 Task: Create a rule in Outlook to forward emails from a specific sender to another email address.
Action: Mouse moved to (44, 24)
Screenshot: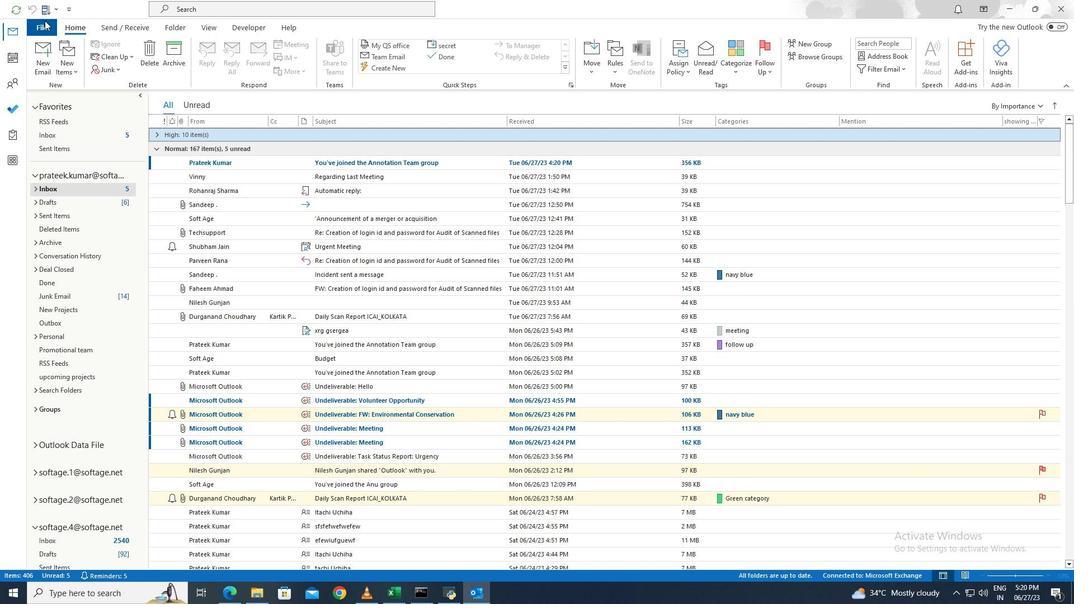 
Action: Mouse pressed left at (44, 24)
Screenshot: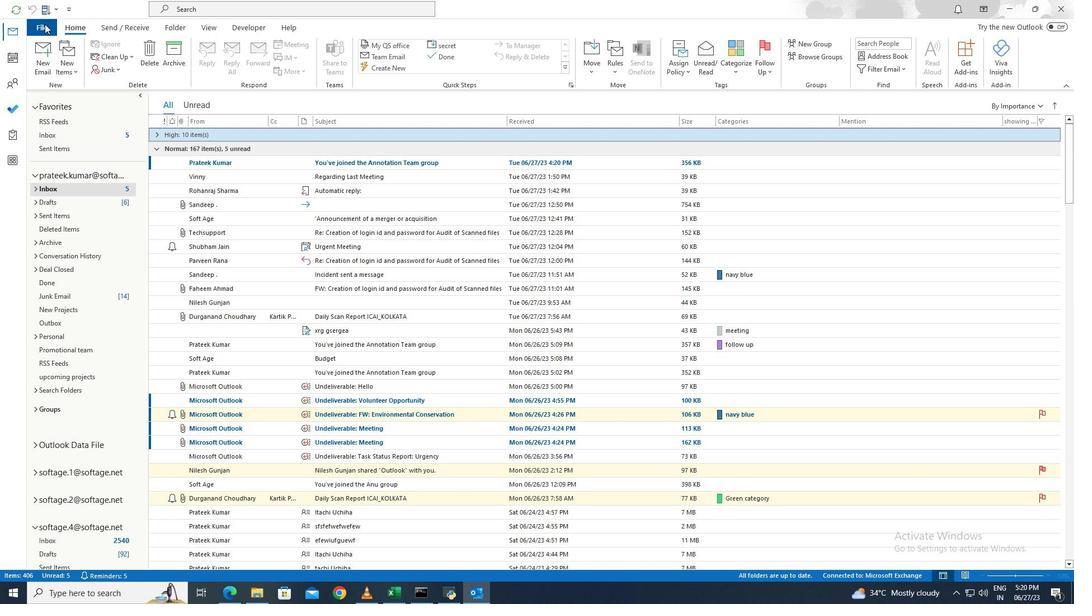 
Action: Mouse moved to (141, 339)
Screenshot: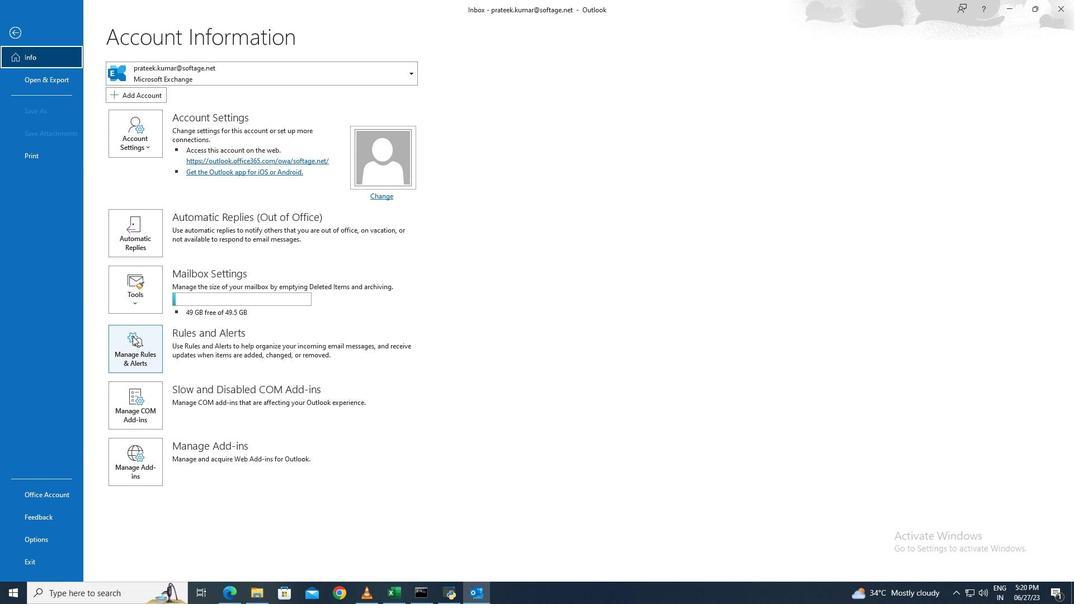 
Action: Mouse pressed left at (141, 339)
Screenshot: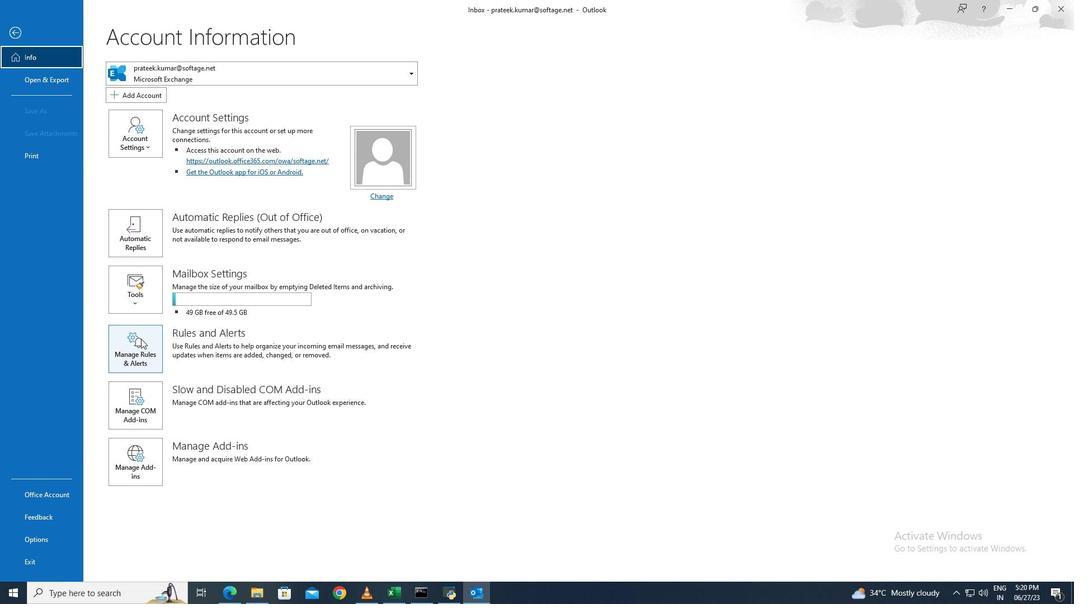 
Action: Mouse moved to (410, 217)
Screenshot: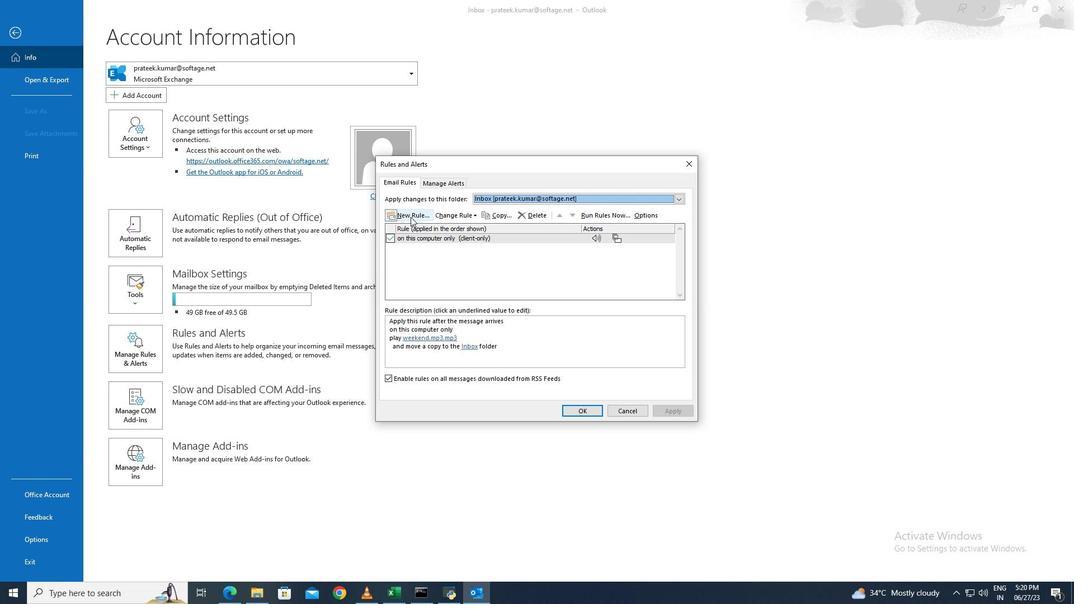 
Action: Mouse pressed left at (410, 217)
Screenshot: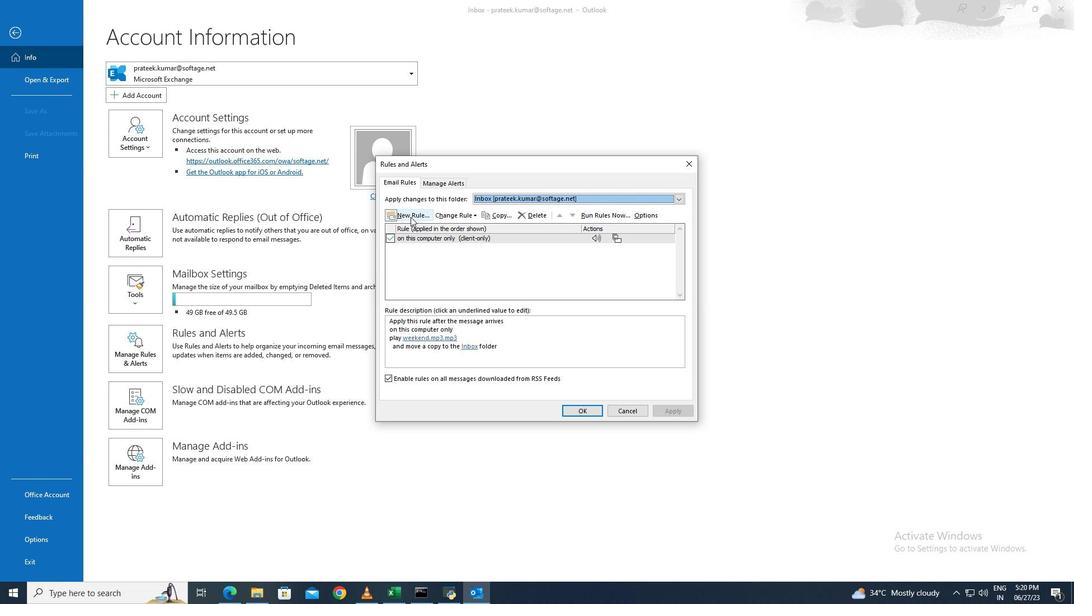 
Action: Mouse moved to (486, 272)
Screenshot: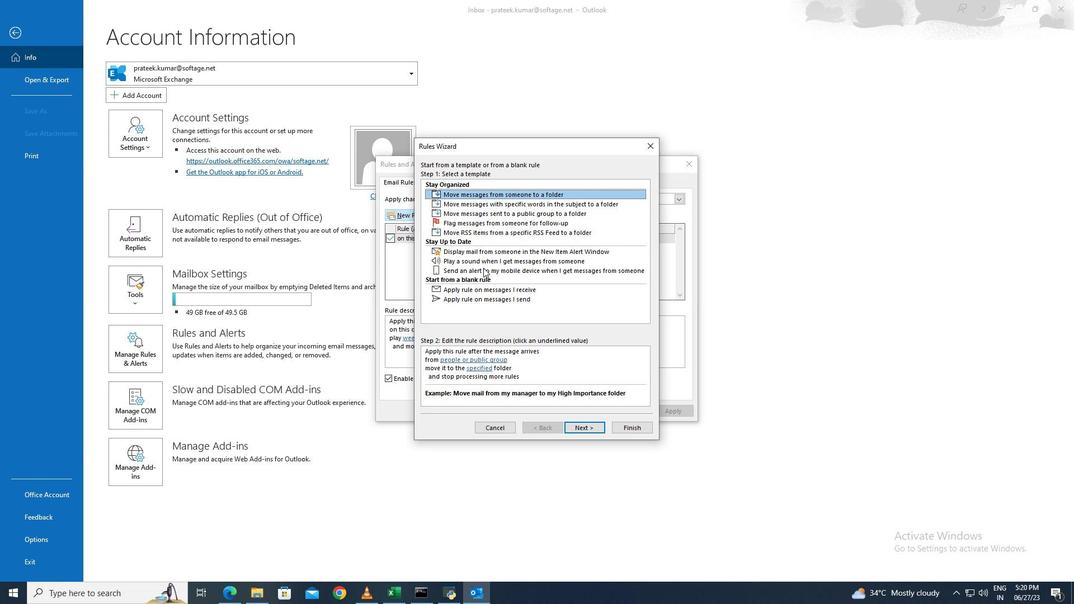 
Action: Mouse pressed left at (486, 272)
Screenshot: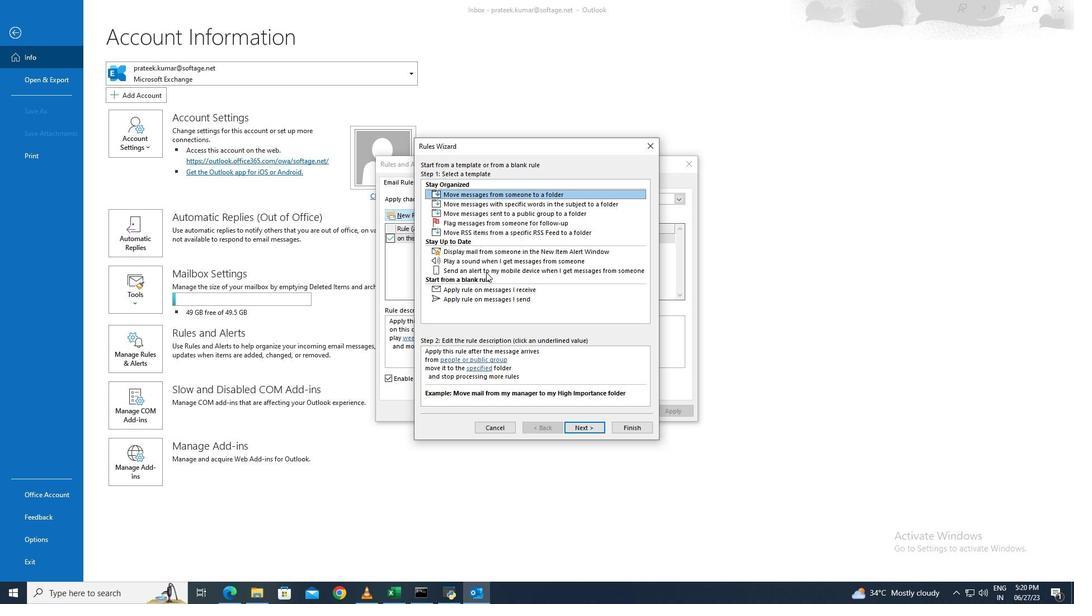 
Action: Mouse moved to (579, 427)
Screenshot: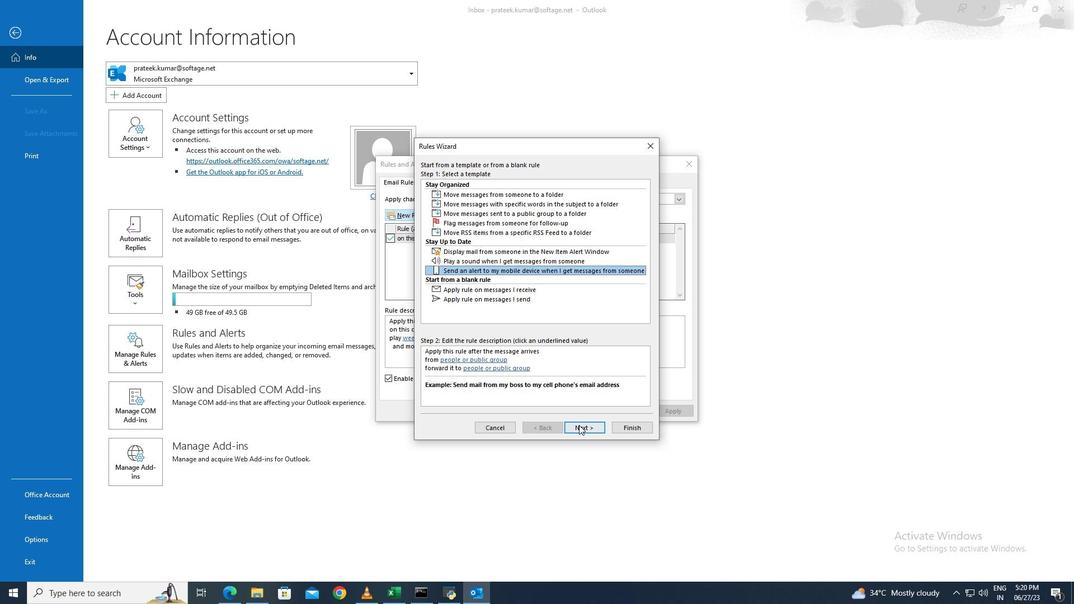 
Action: Mouse pressed left at (579, 427)
Screenshot: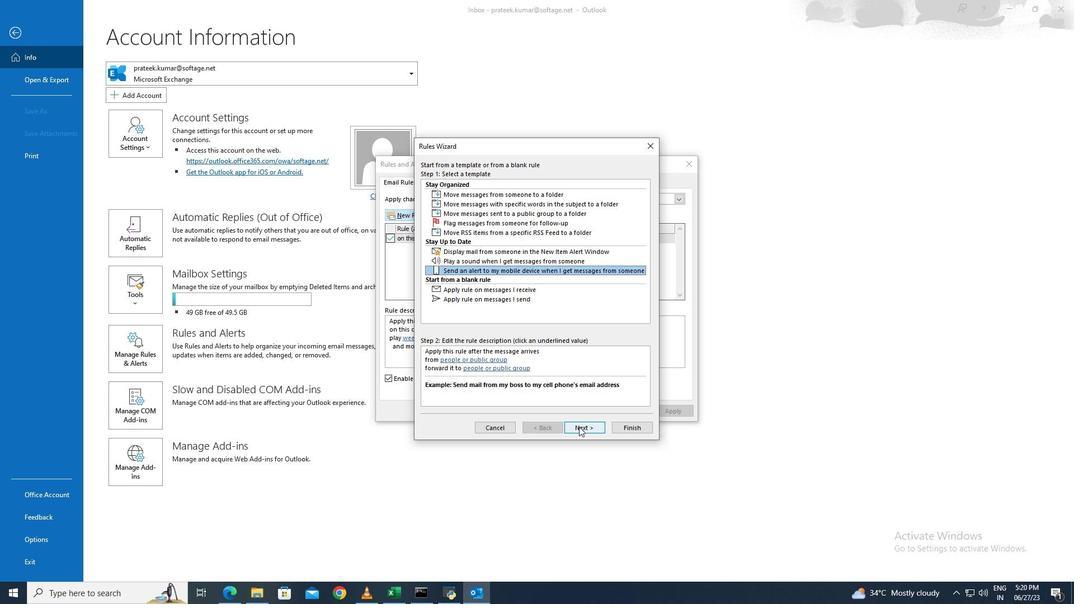 
Action: Mouse moved to (424, 184)
Screenshot: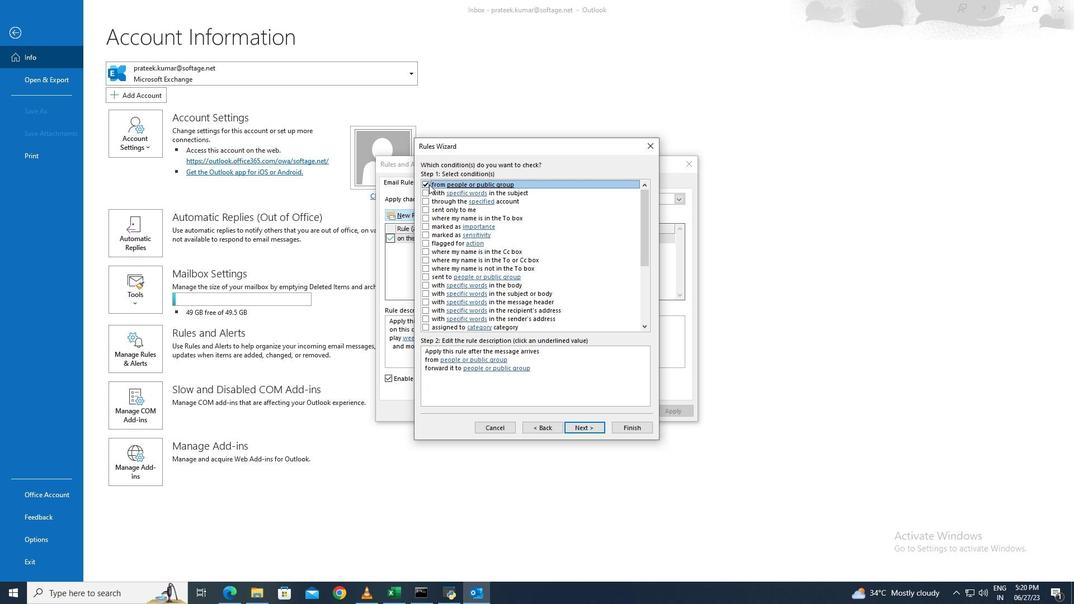 
Action: Mouse pressed left at (424, 184)
Screenshot: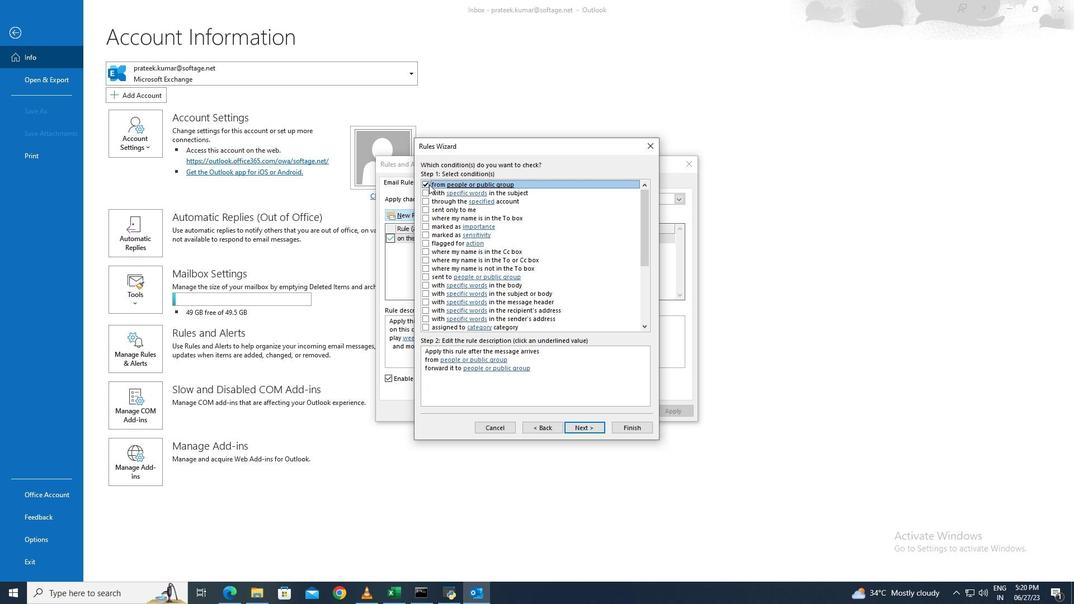 
Action: Mouse moved to (428, 200)
Screenshot: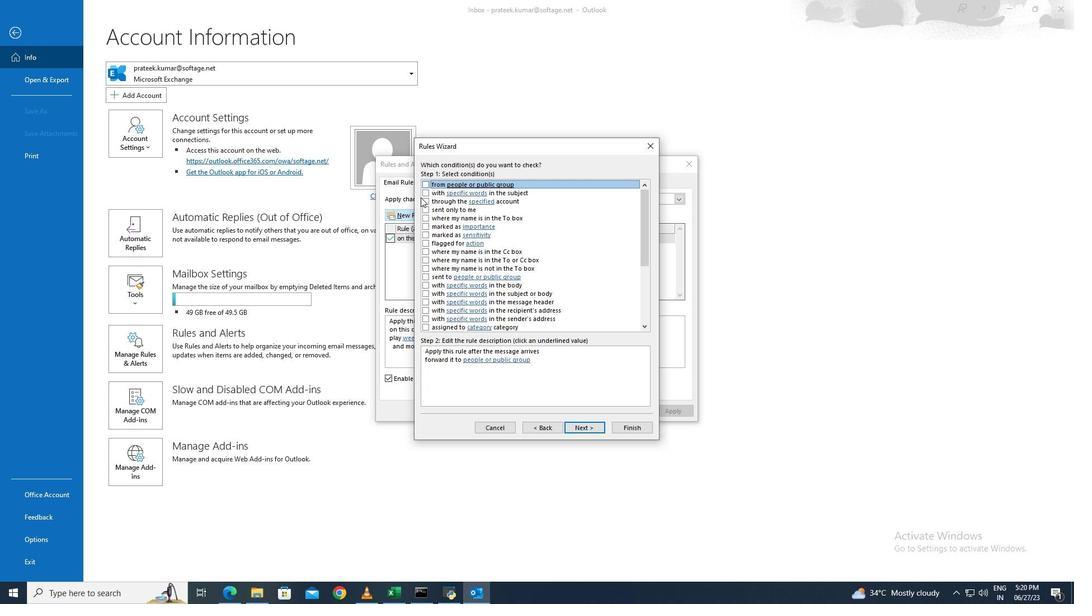 
Action: Mouse pressed left at (428, 200)
Screenshot: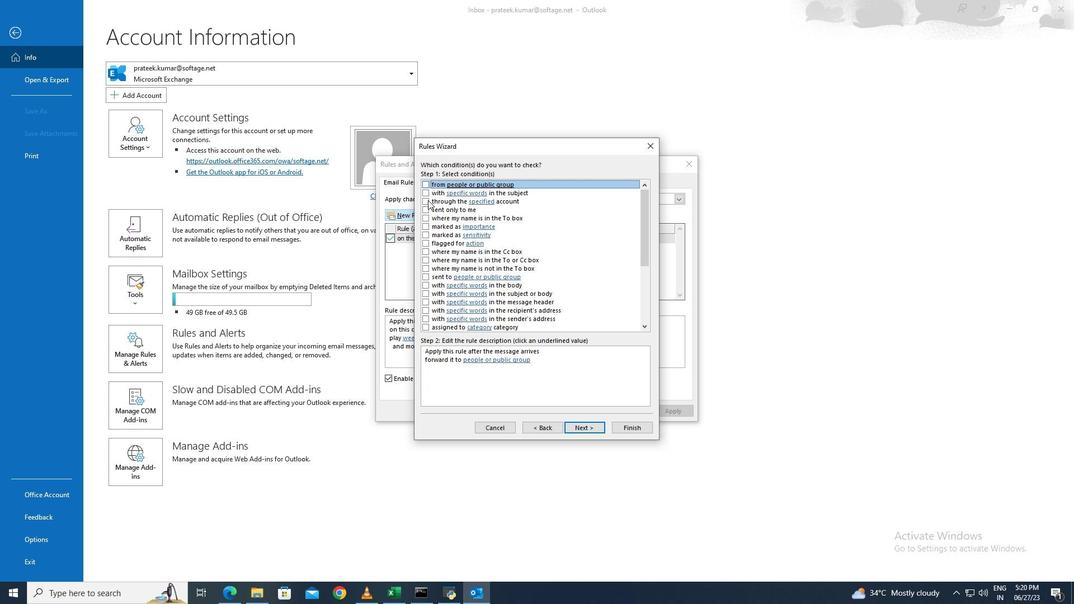 
Action: Mouse moved to (483, 362)
Screenshot: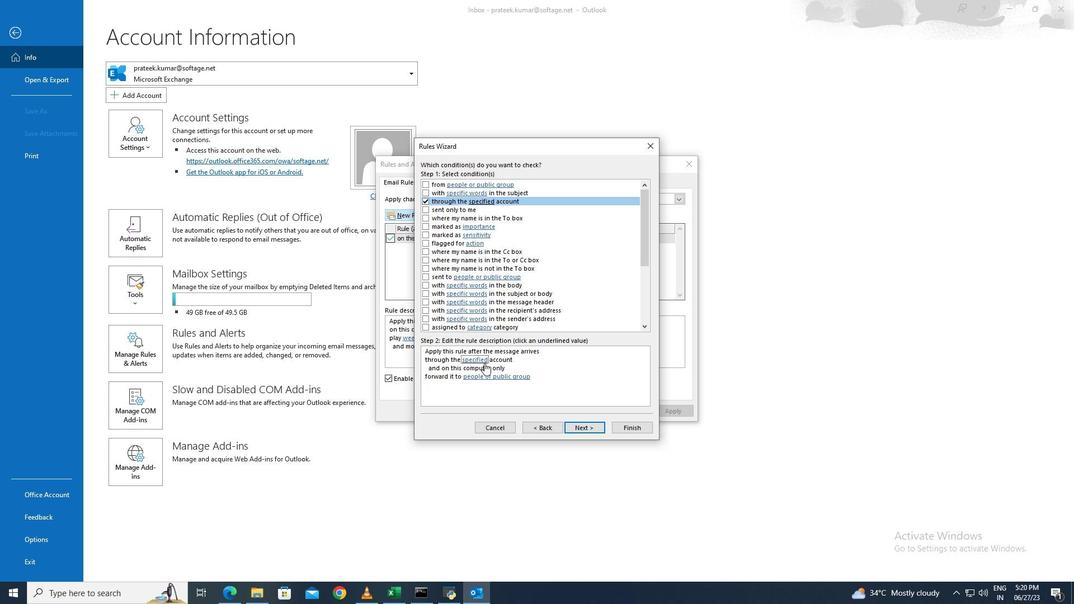 
Action: Mouse pressed left at (483, 362)
Screenshot: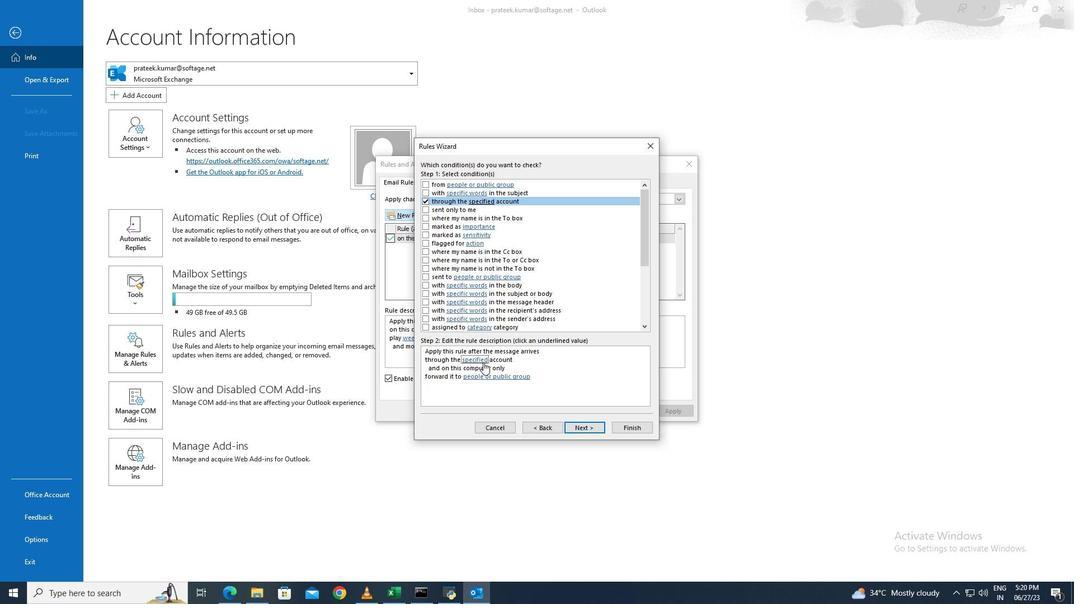 
Action: Mouse moved to (540, 310)
Screenshot: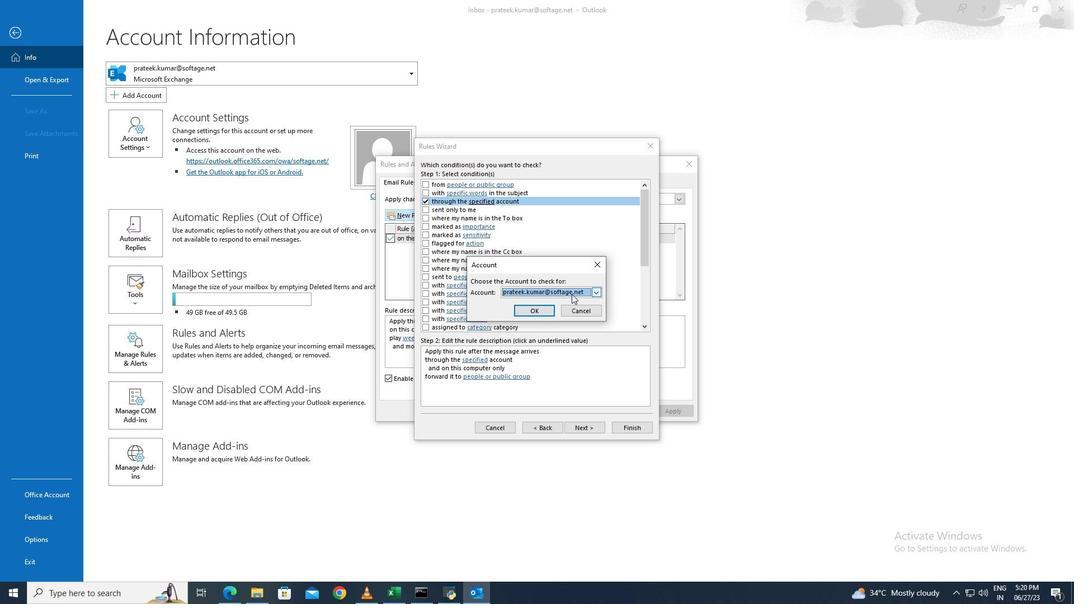
Action: Mouse pressed left at (540, 310)
Screenshot: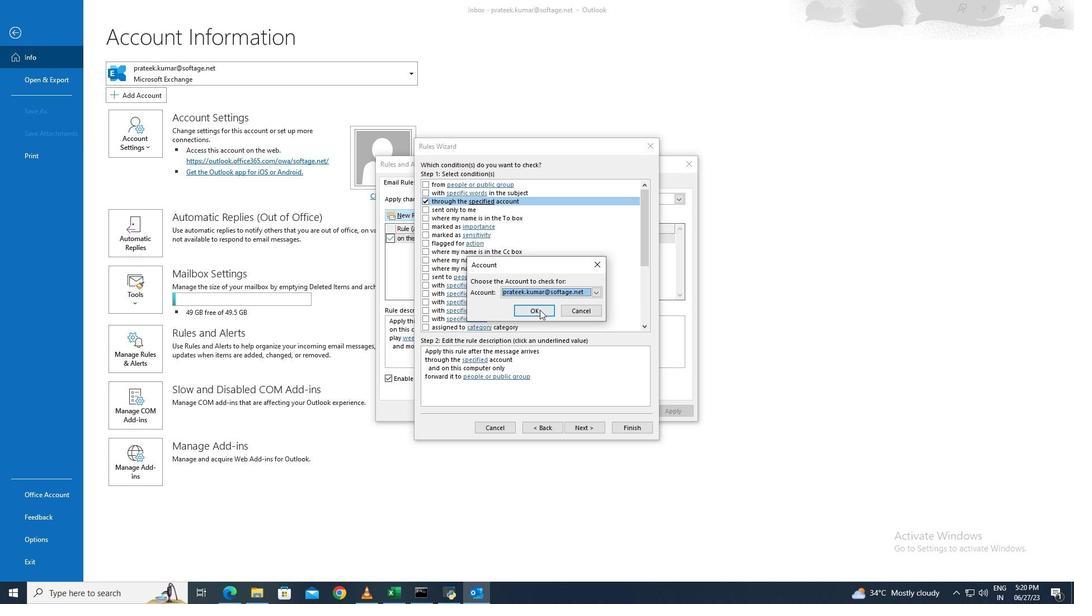 
Action: Mouse moved to (574, 423)
Screenshot: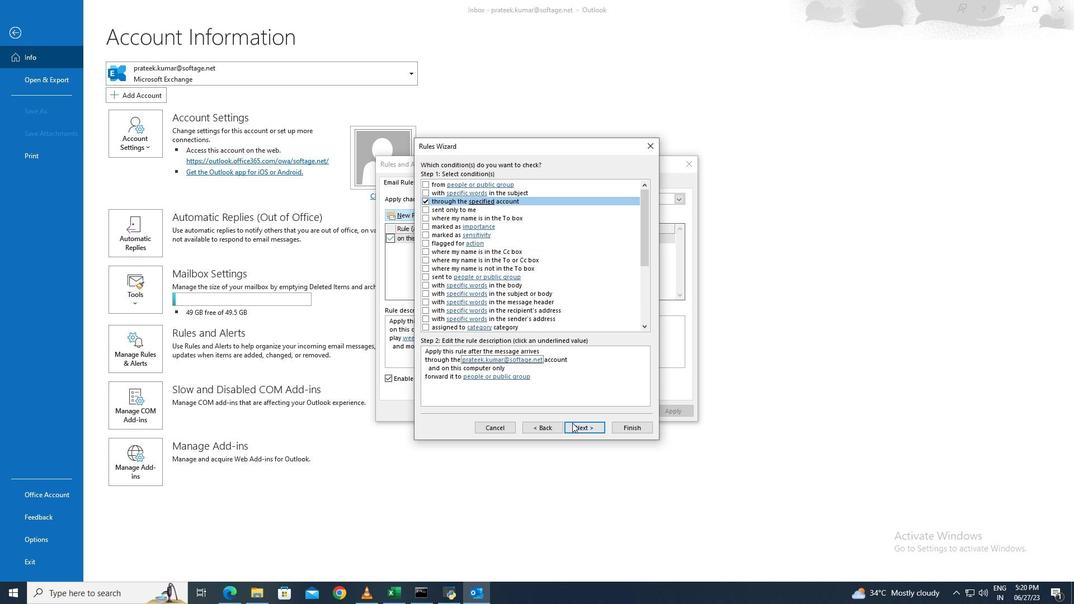 
Action: Mouse pressed left at (574, 423)
Screenshot: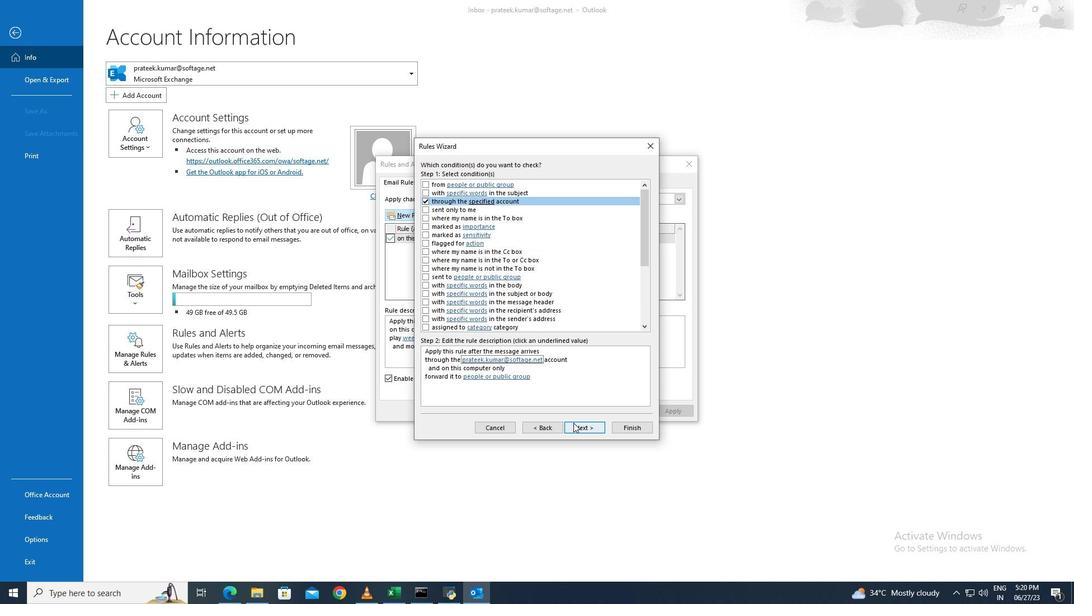 
Action: Mouse moved to (423, 183)
Screenshot: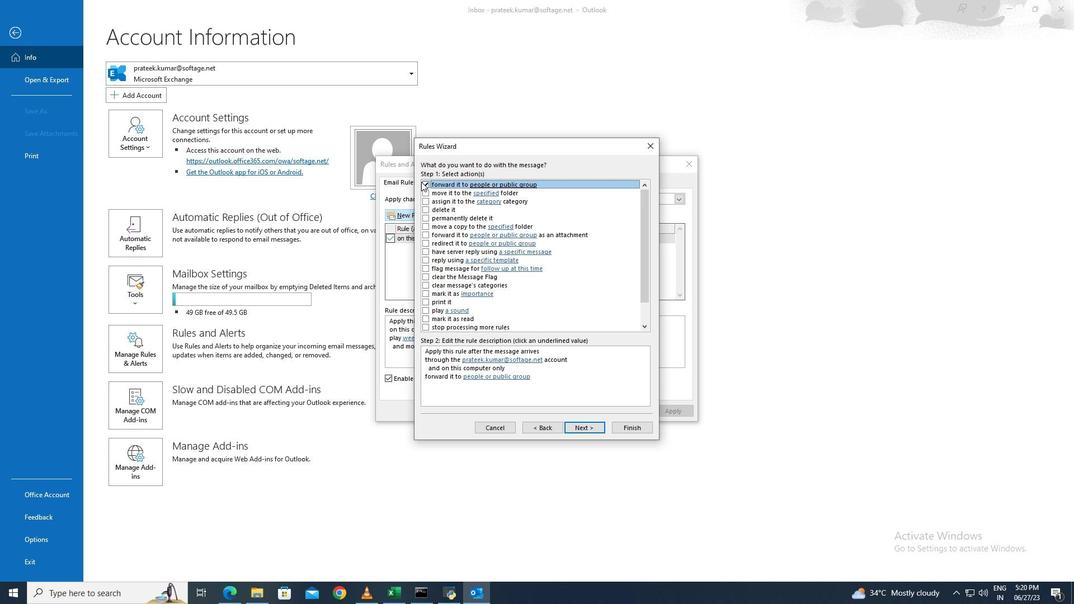 
Action: Mouse pressed left at (423, 183)
Screenshot: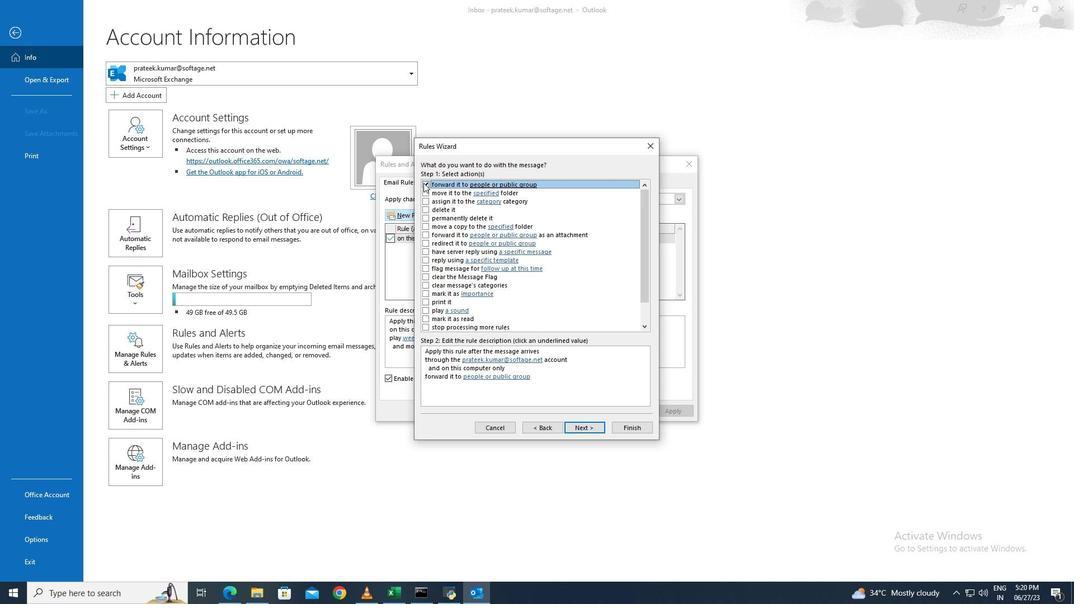 
Action: Mouse moved to (581, 425)
Screenshot: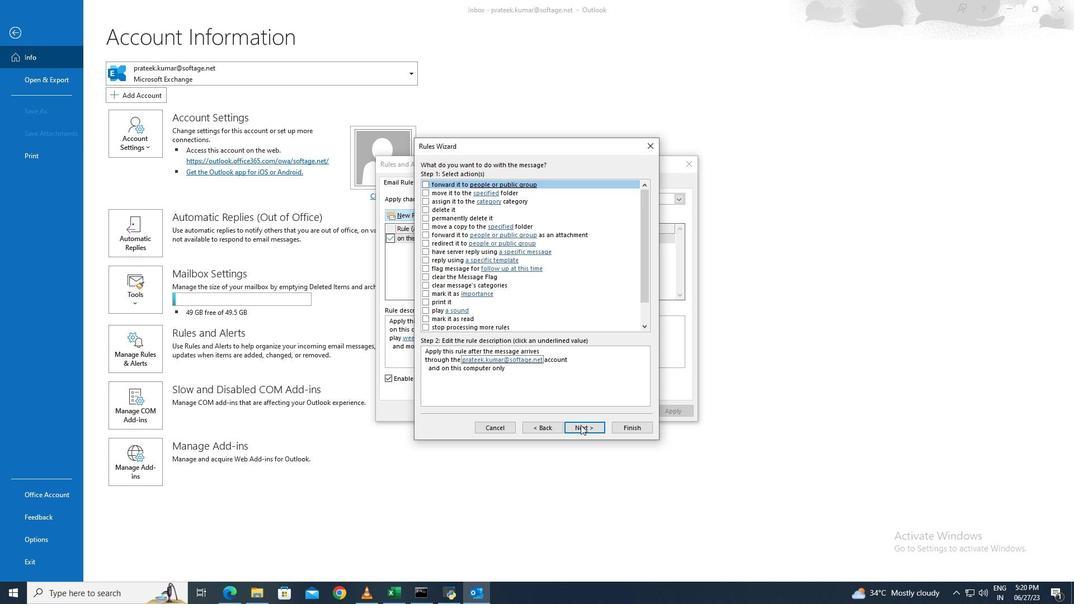 
Action: Mouse pressed left at (581, 425)
Screenshot: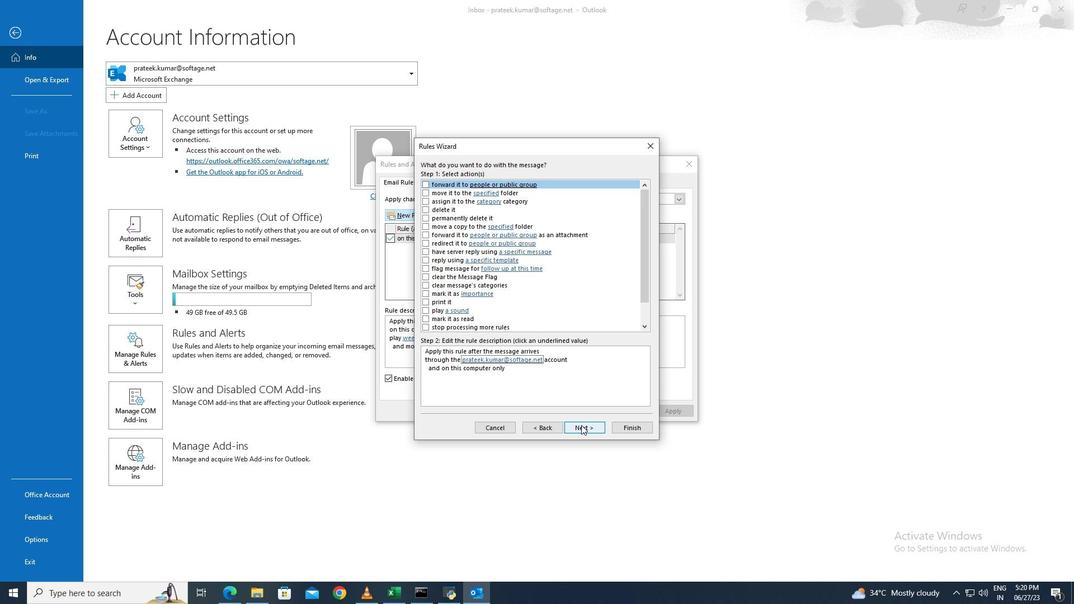 
Action: Mouse moved to (521, 325)
Screenshot: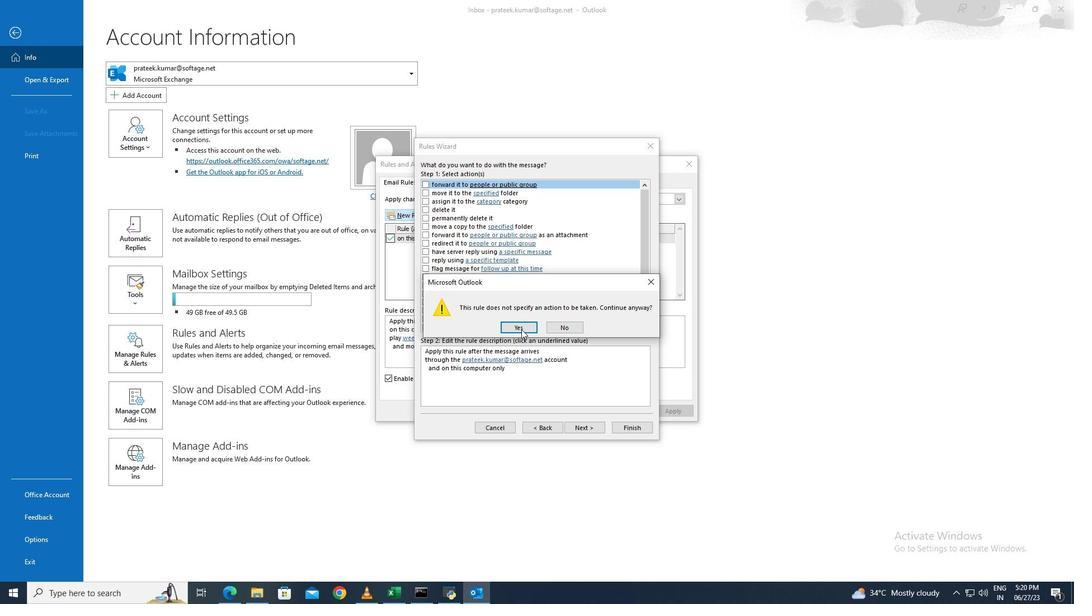
Action: Mouse pressed left at (521, 325)
Screenshot: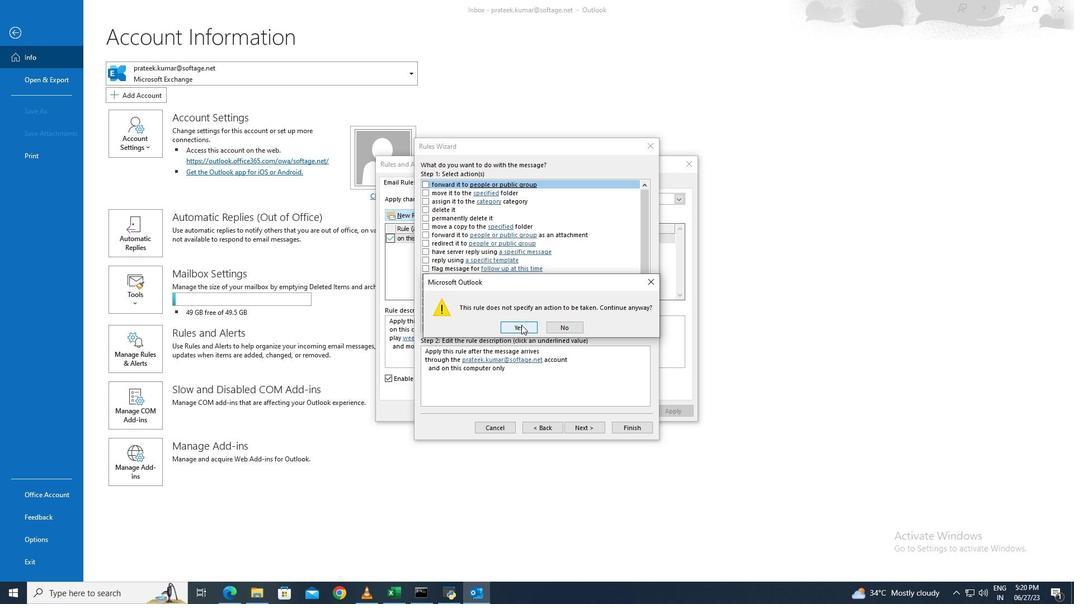 
Action: Mouse moved to (592, 428)
Screenshot: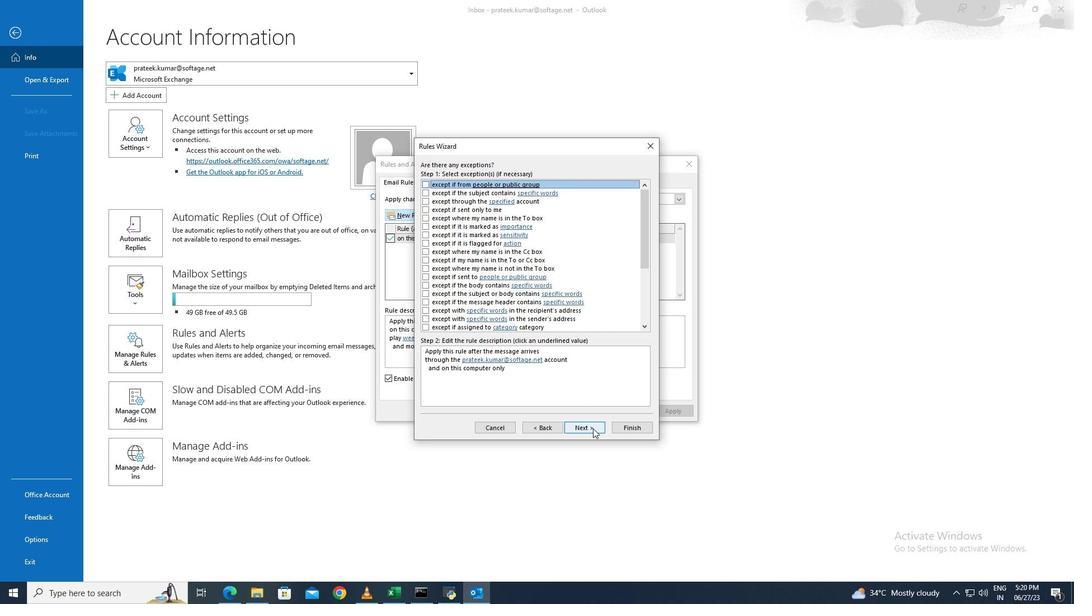 
Action: Mouse pressed left at (592, 428)
Screenshot: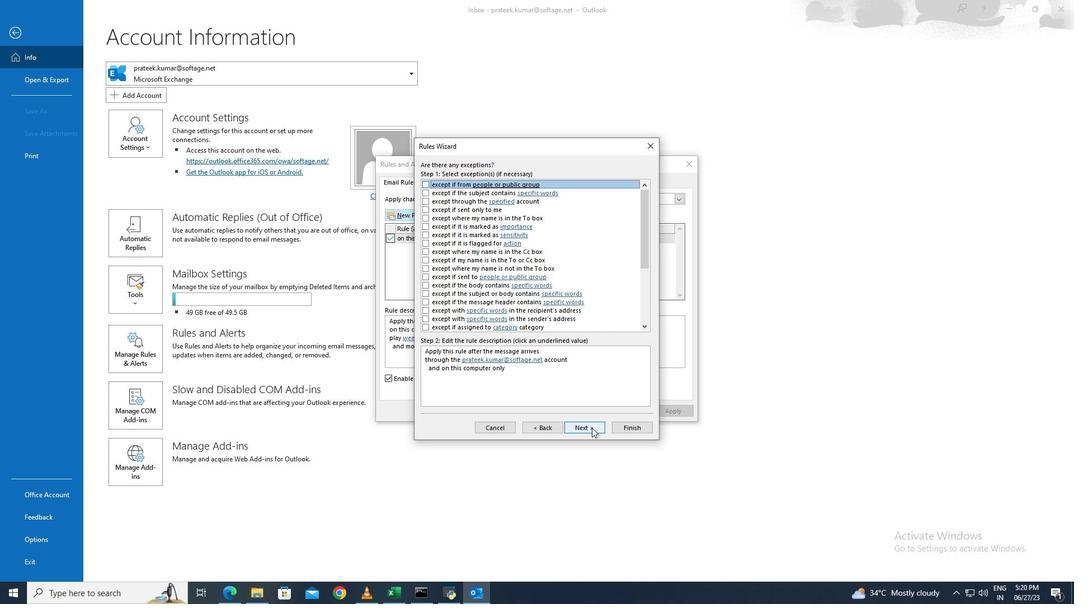
Action: Mouse moved to (621, 426)
Screenshot: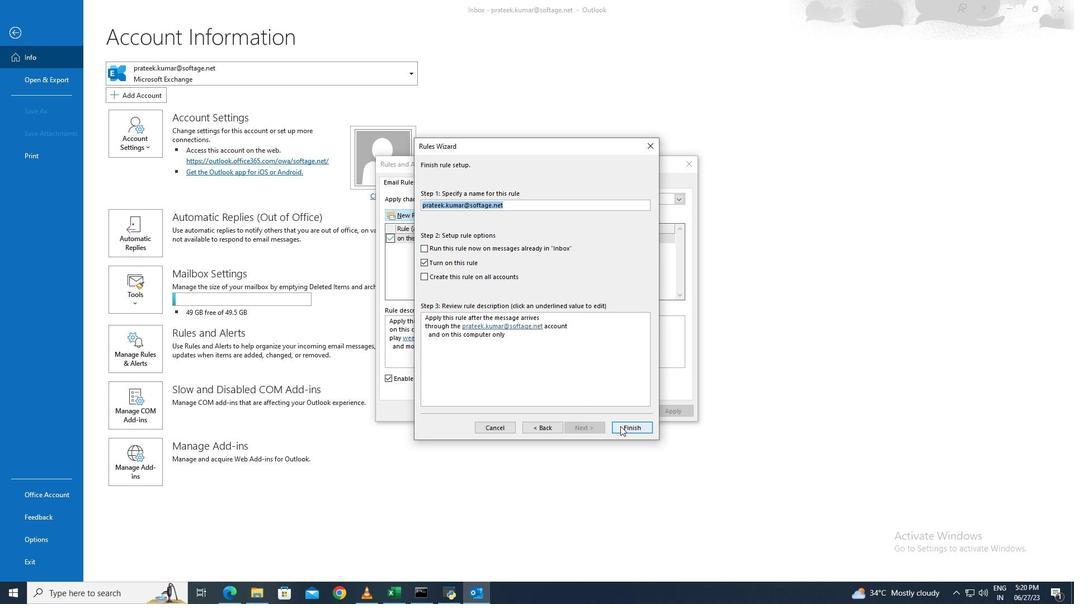 
Action: Mouse pressed left at (621, 426)
Screenshot: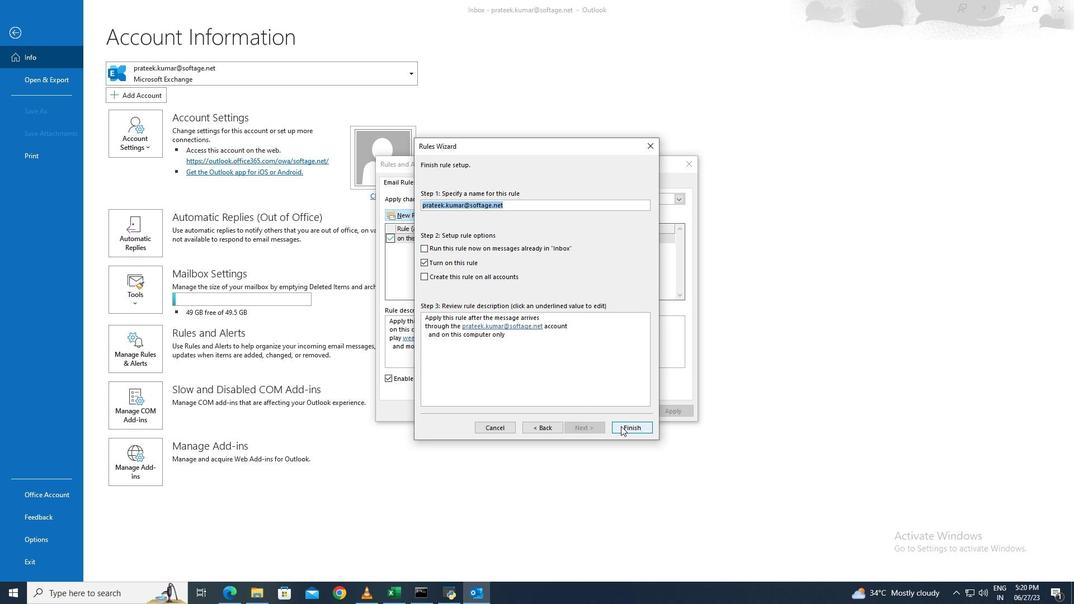 
Action: Mouse moved to (541, 327)
Screenshot: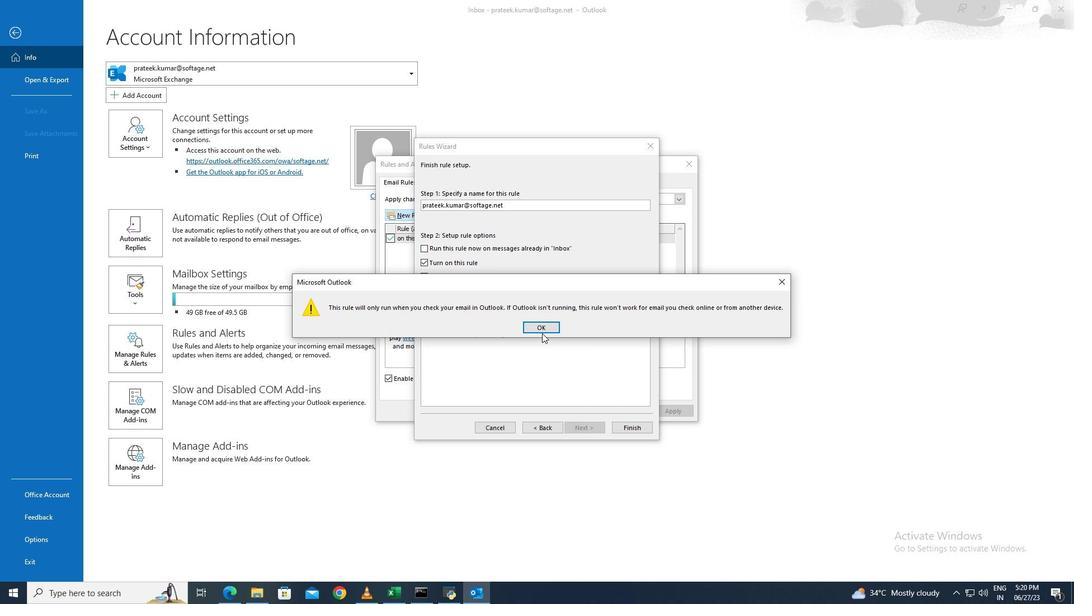 
Action: Mouse pressed left at (541, 327)
Screenshot: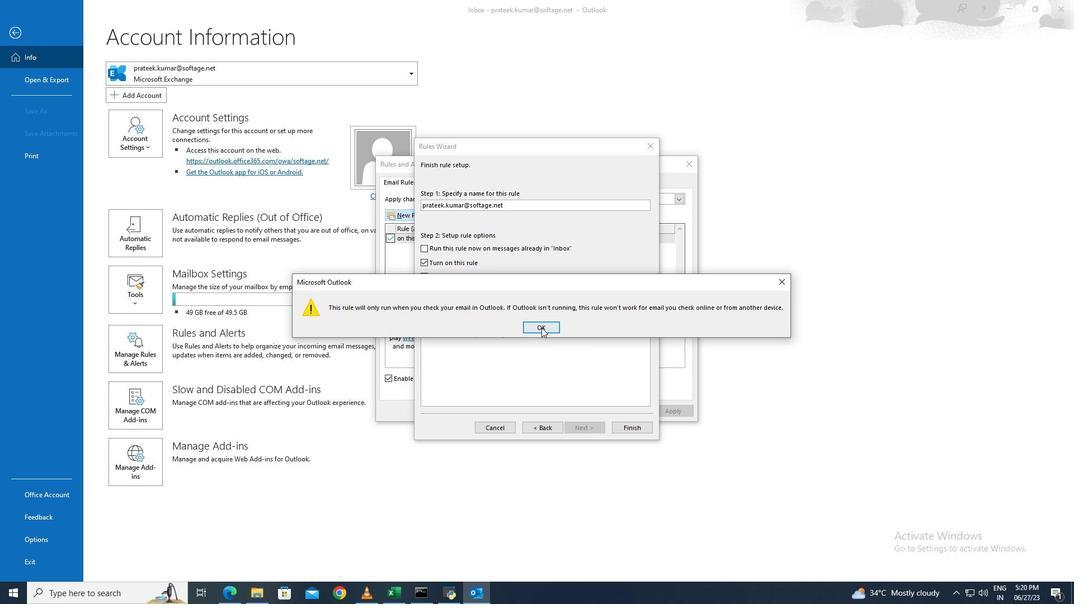 
Action: Mouse moved to (664, 411)
Screenshot: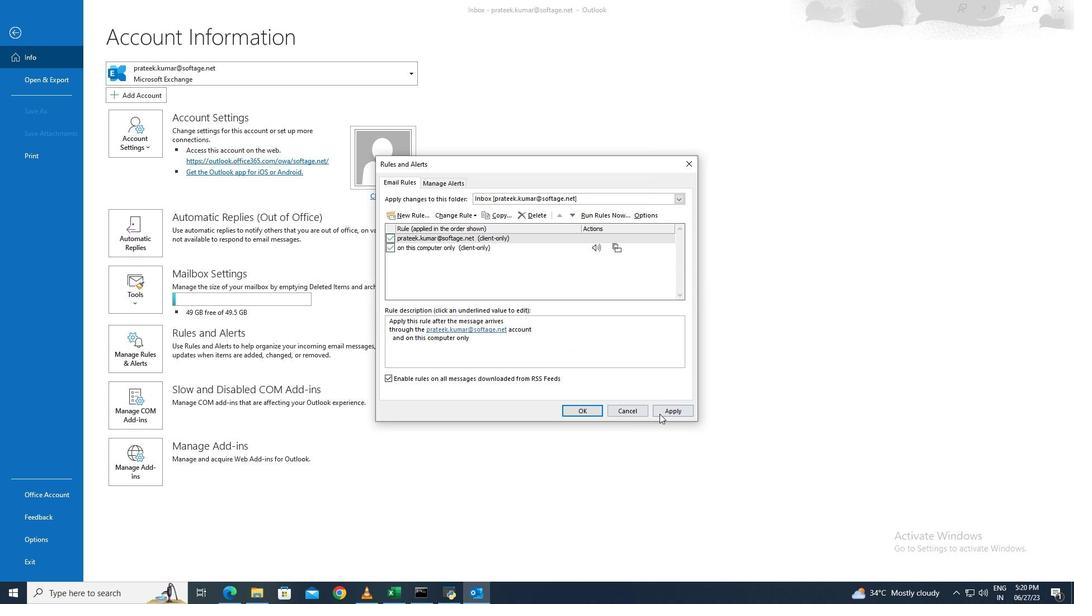 
Action: Mouse pressed left at (664, 411)
Screenshot: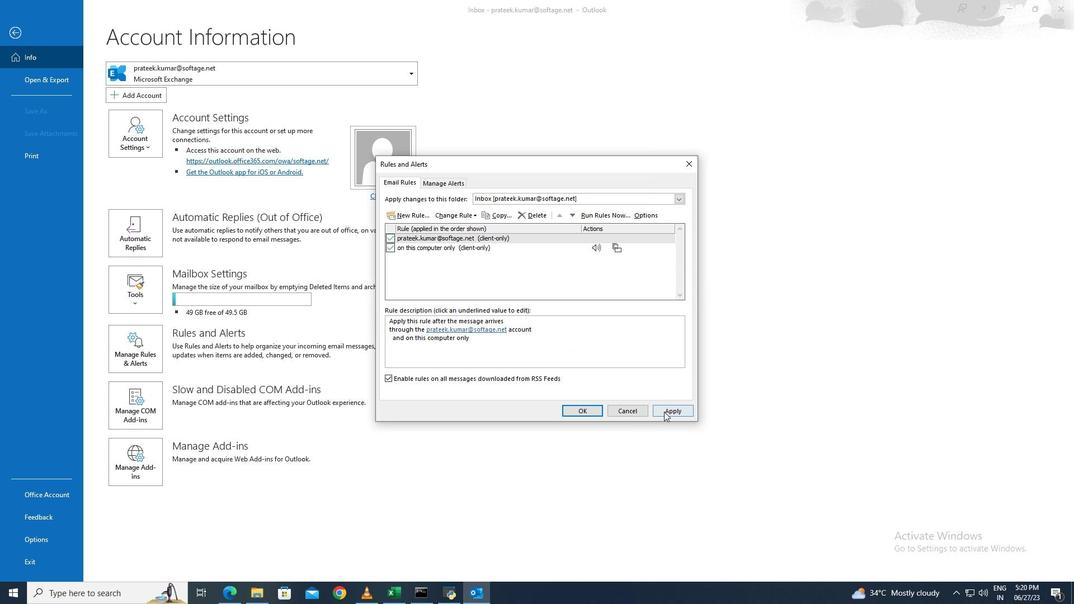 
Action: Mouse moved to (590, 408)
Screenshot: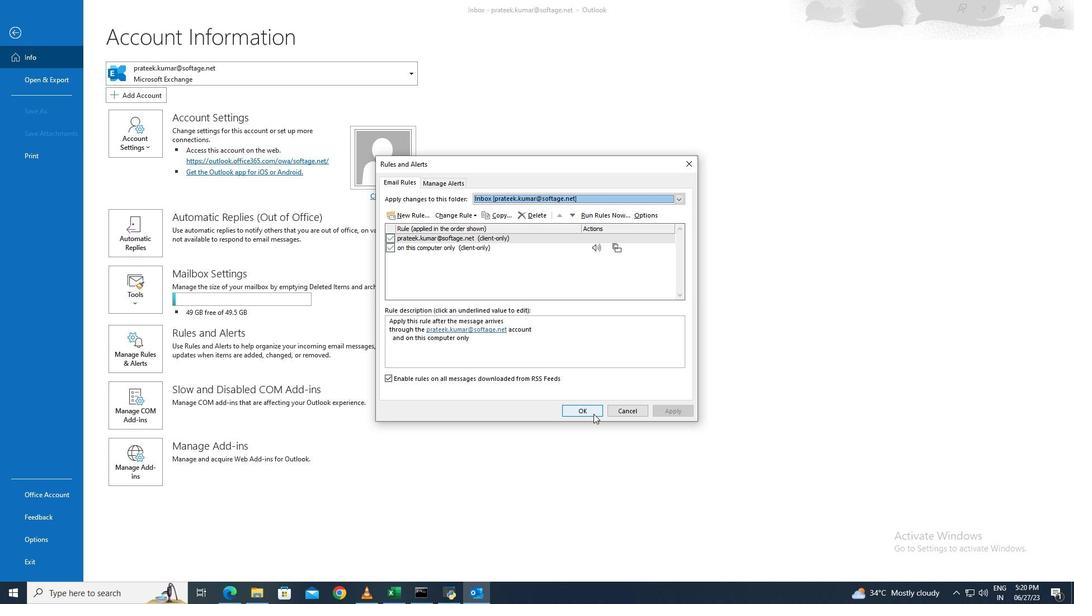 
Action: Mouse pressed left at (590, 408)
Screenshot: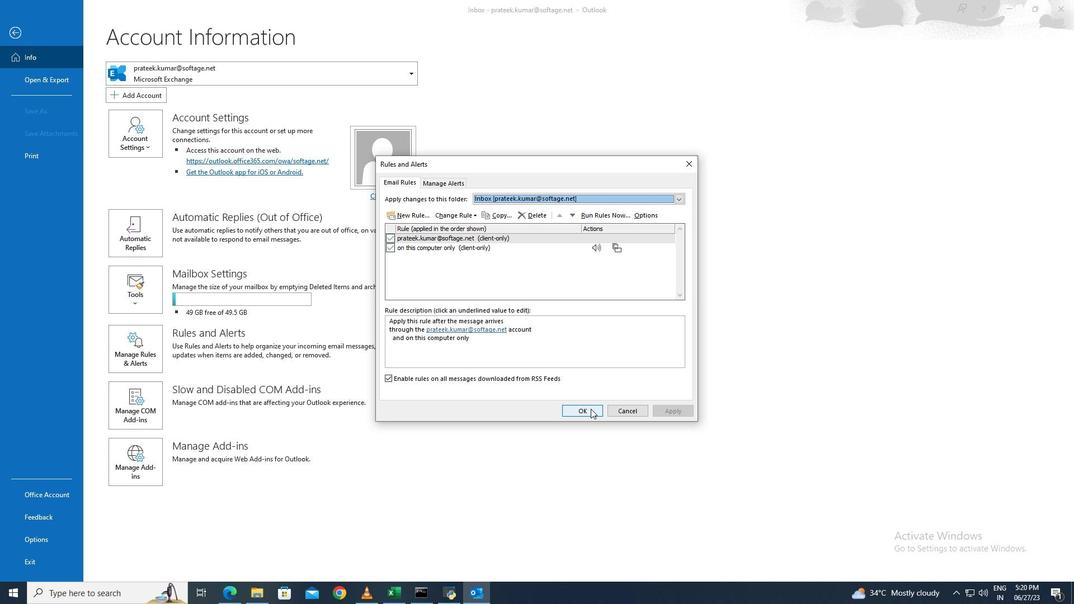 
